 Task: For heading Arial black with underline.  font size for heading18,  'Change the font style of data to'Calibri.  and font size to 9,  Change the alignment of both headline & data to Align center.  In the sheet  ExpenseCat logbook
Action: Mouse moved to (129, 136)
Screenshot: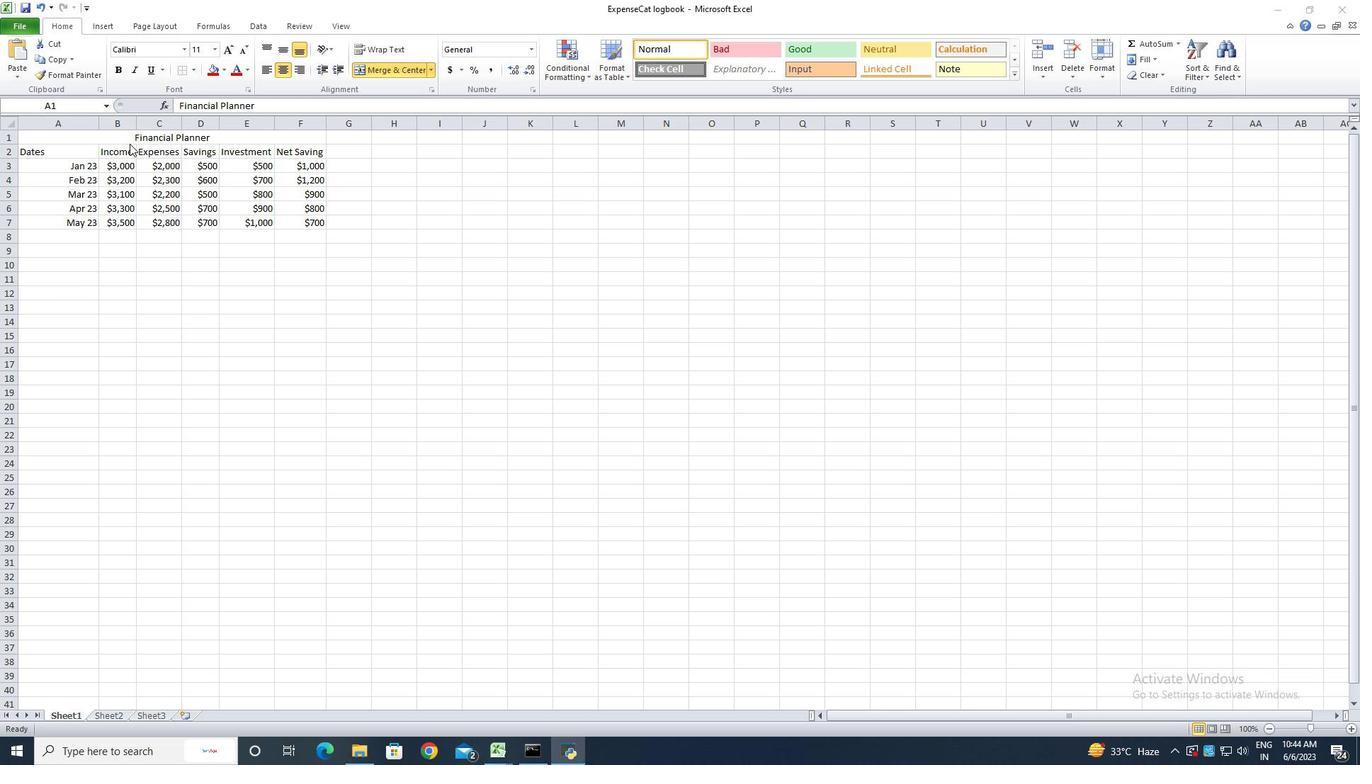 
Action: Mouse pressed left at (129, 136)
Screenshot: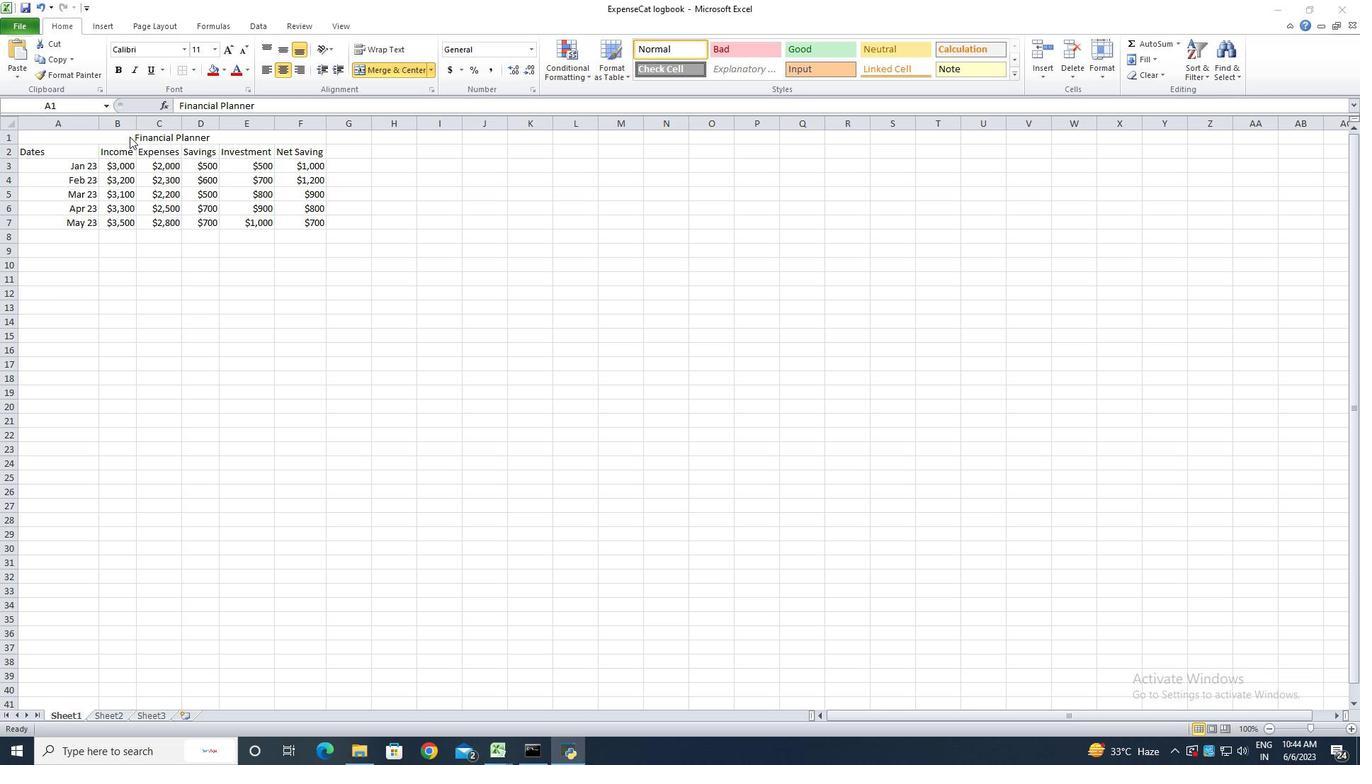 
Action: Mouse moved to (184, 50)
Screenshot: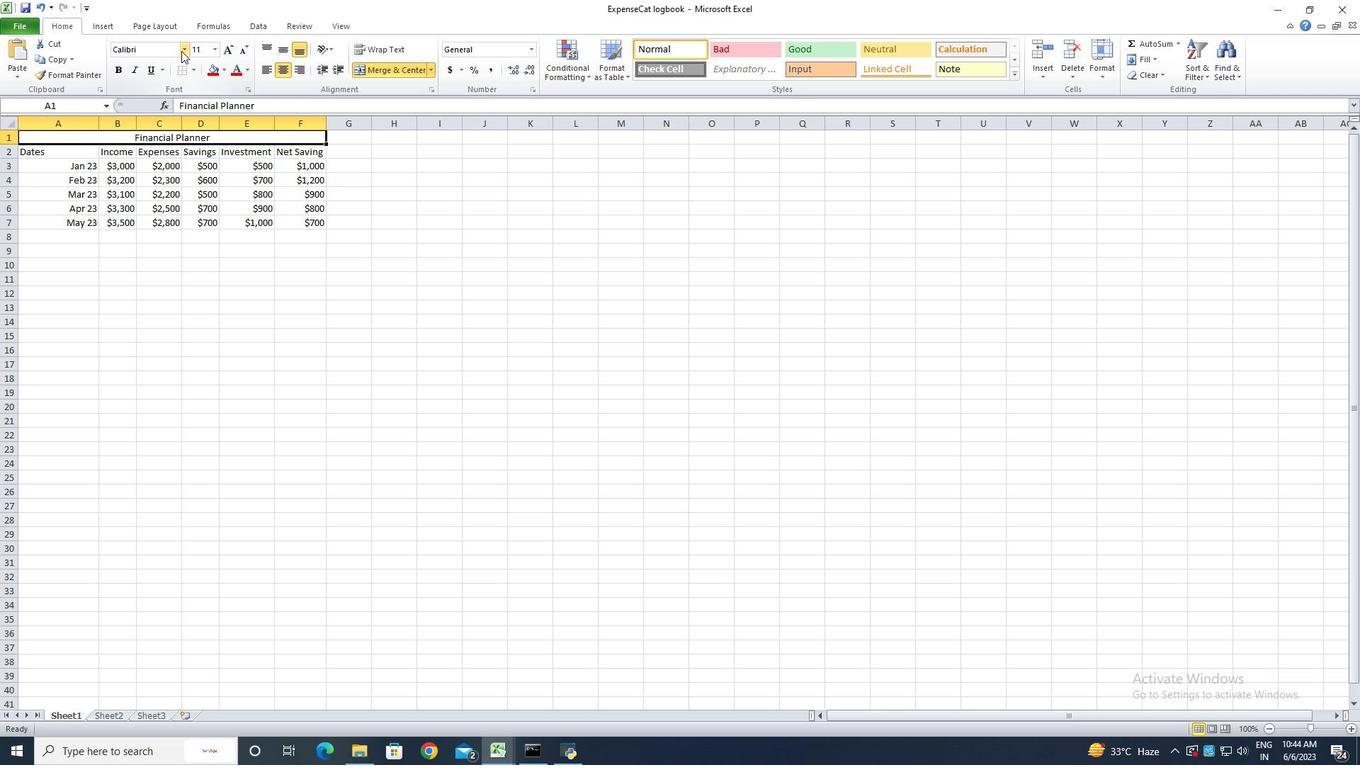 
Action: Mouse pressed left at (184, 50)
Screenshot: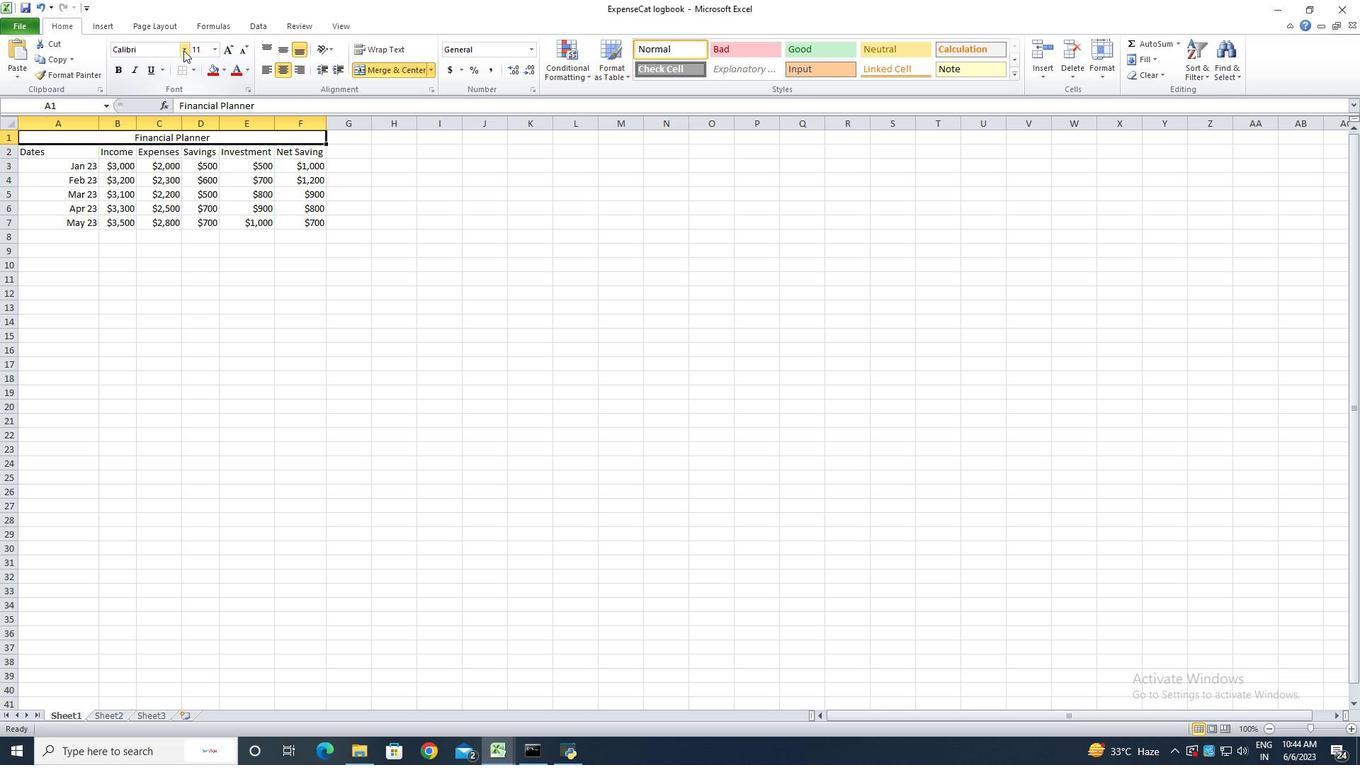 
Action: Mouse moved to (165, 184)
Screenshot: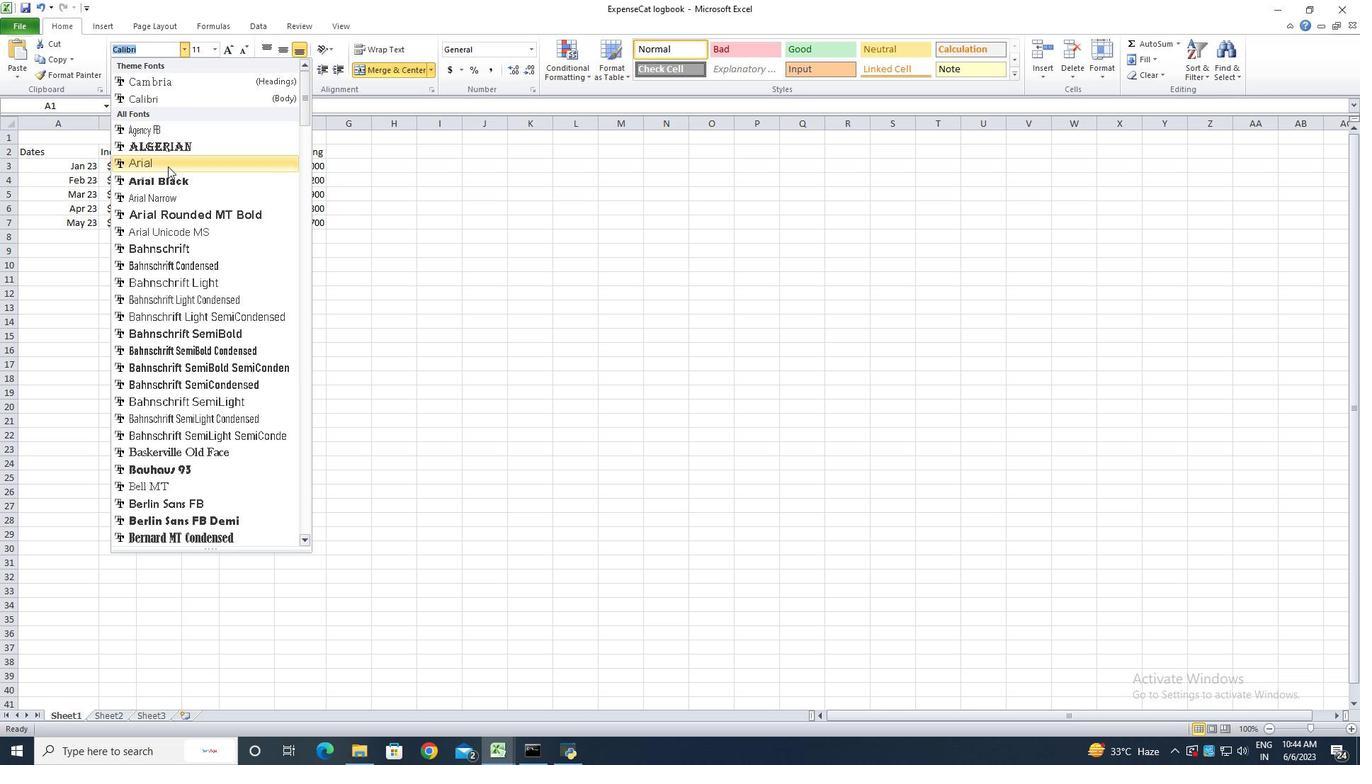 
Action: Mouse pressed left at (165, 184)
Screenshot: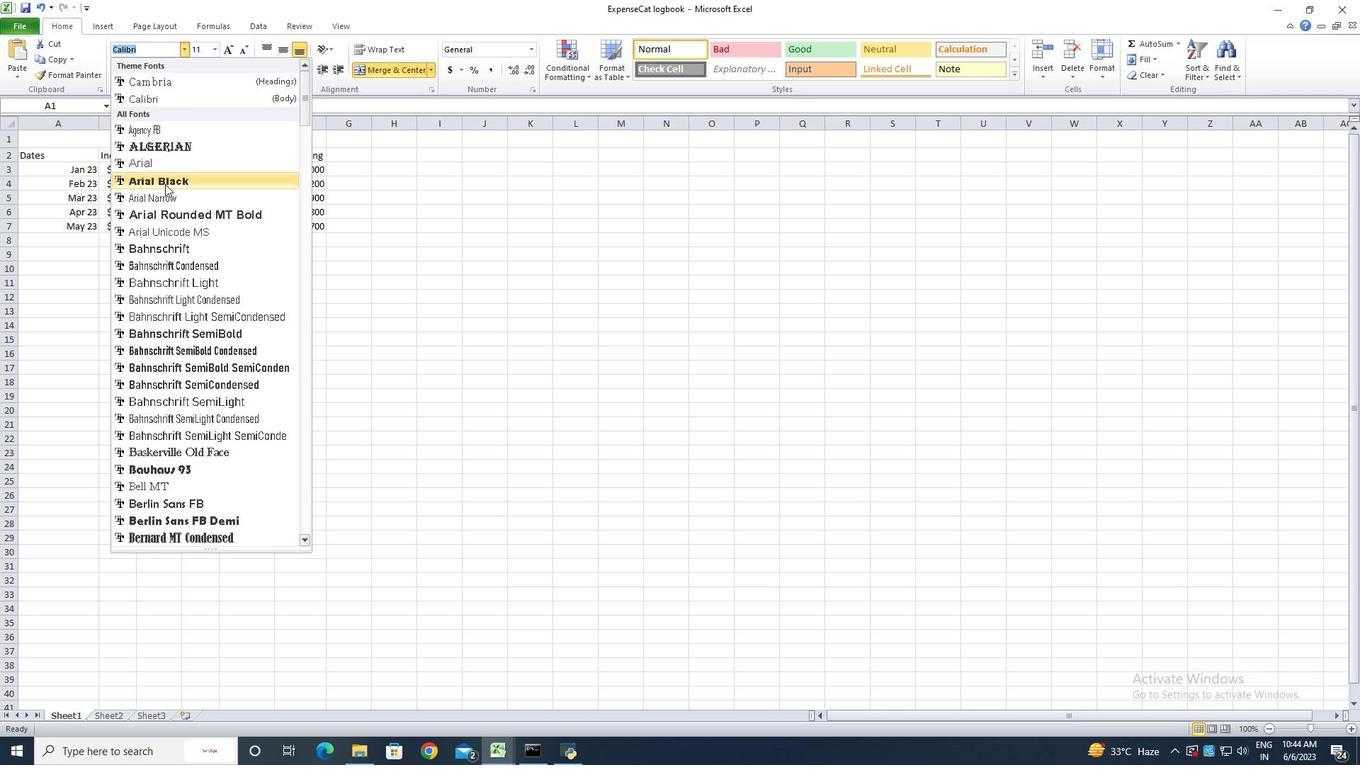 
Action: Mouse moved to (154, 75)
Screenshot: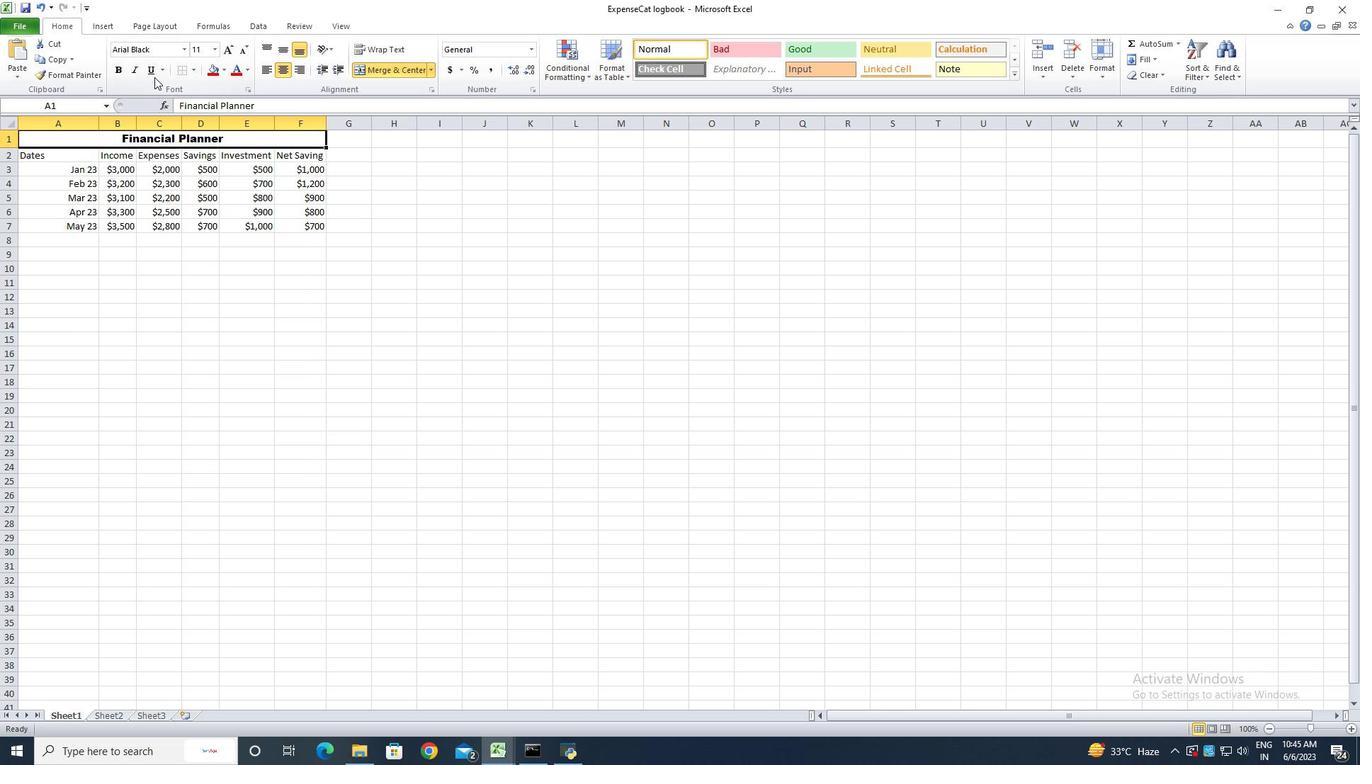 
Action: Mouse pressed left at (154, 75)
Screenshot: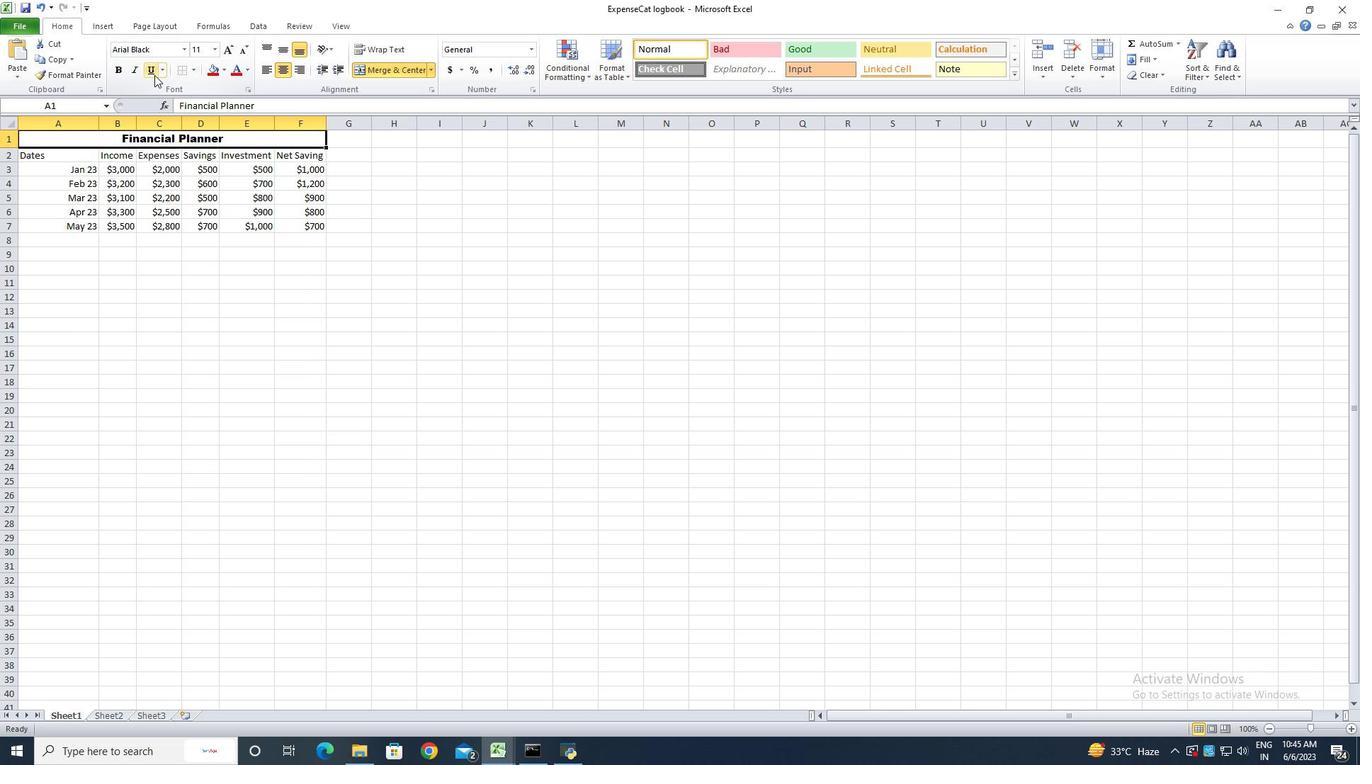
Action: Mouse moved to (230, 48)
Screenshot: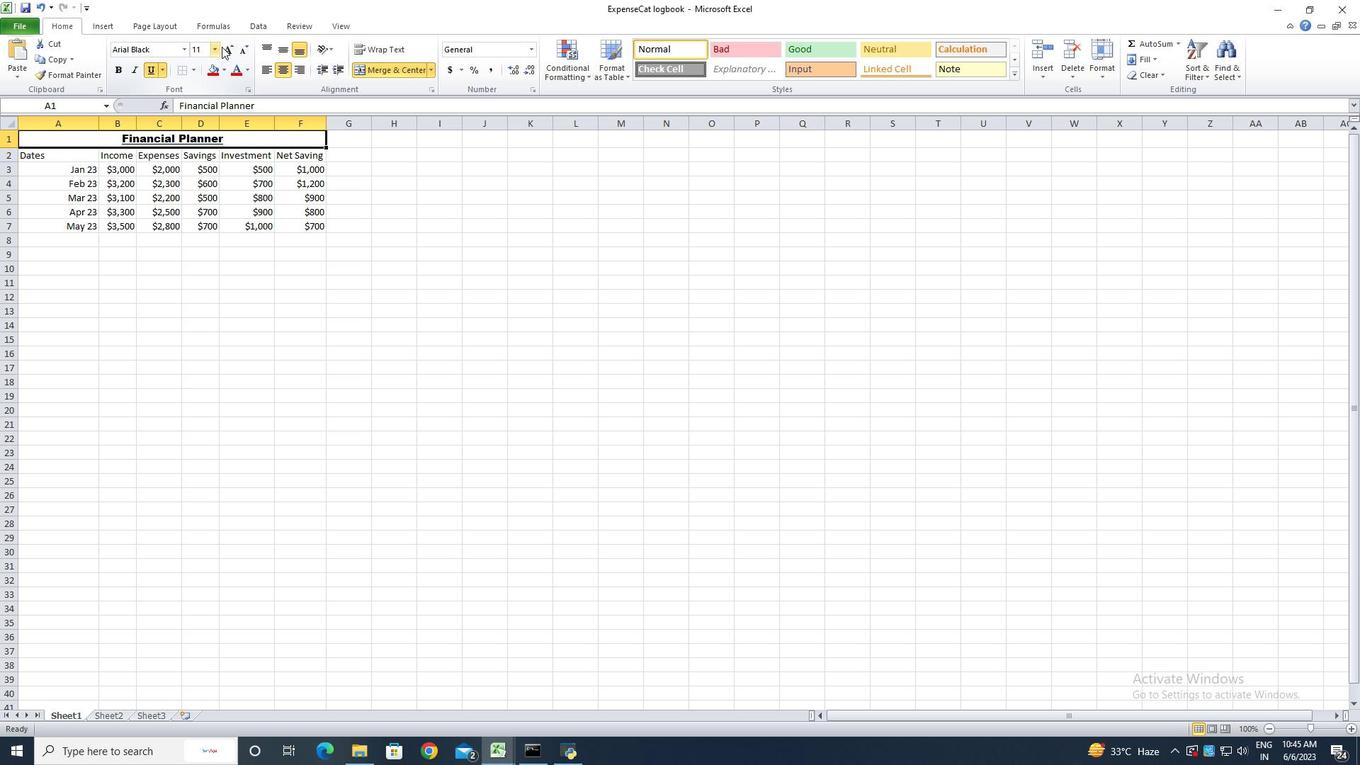 
Action: Mouse pressed left at (230, 48)
Screenshot: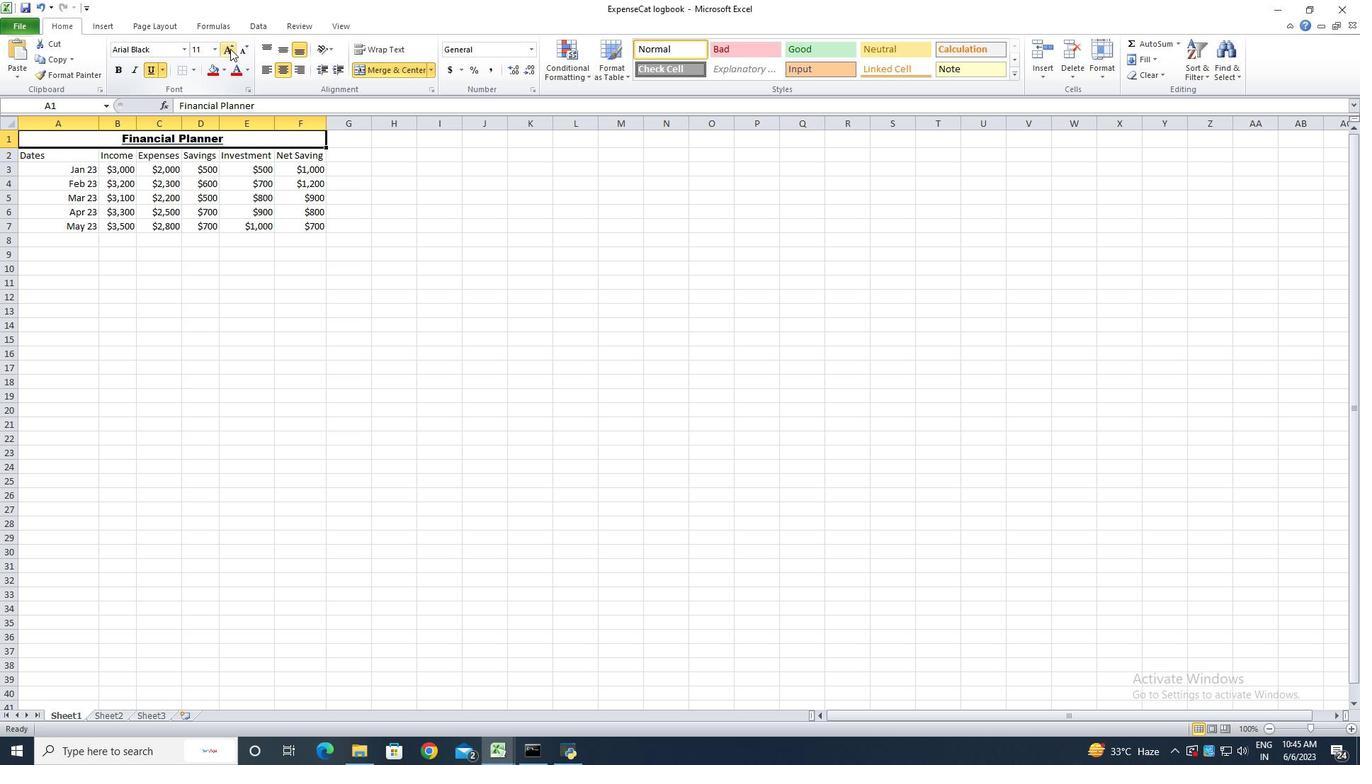 
Action: Mouse pressed left at (230, 48)
Screenshot: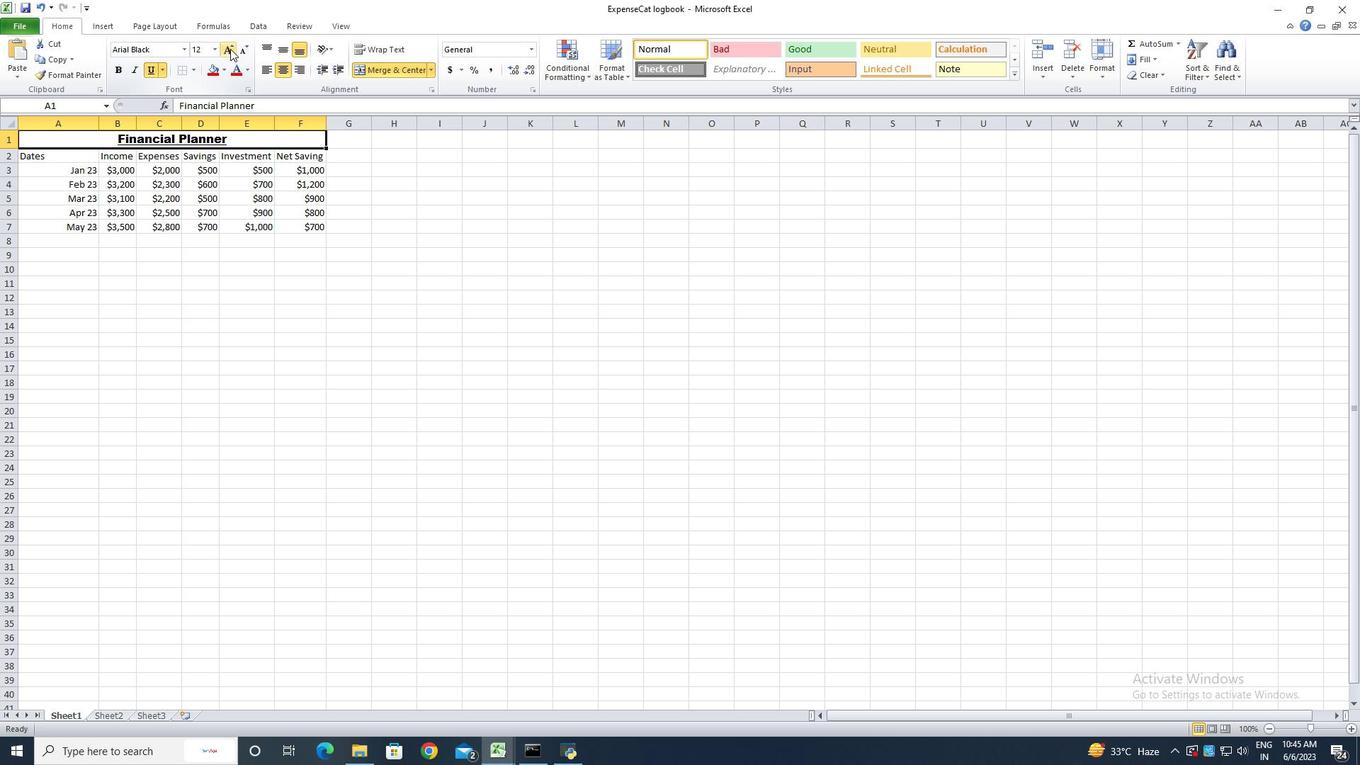 
Action: Mouse pressed left at (230, 48)
Screenshot: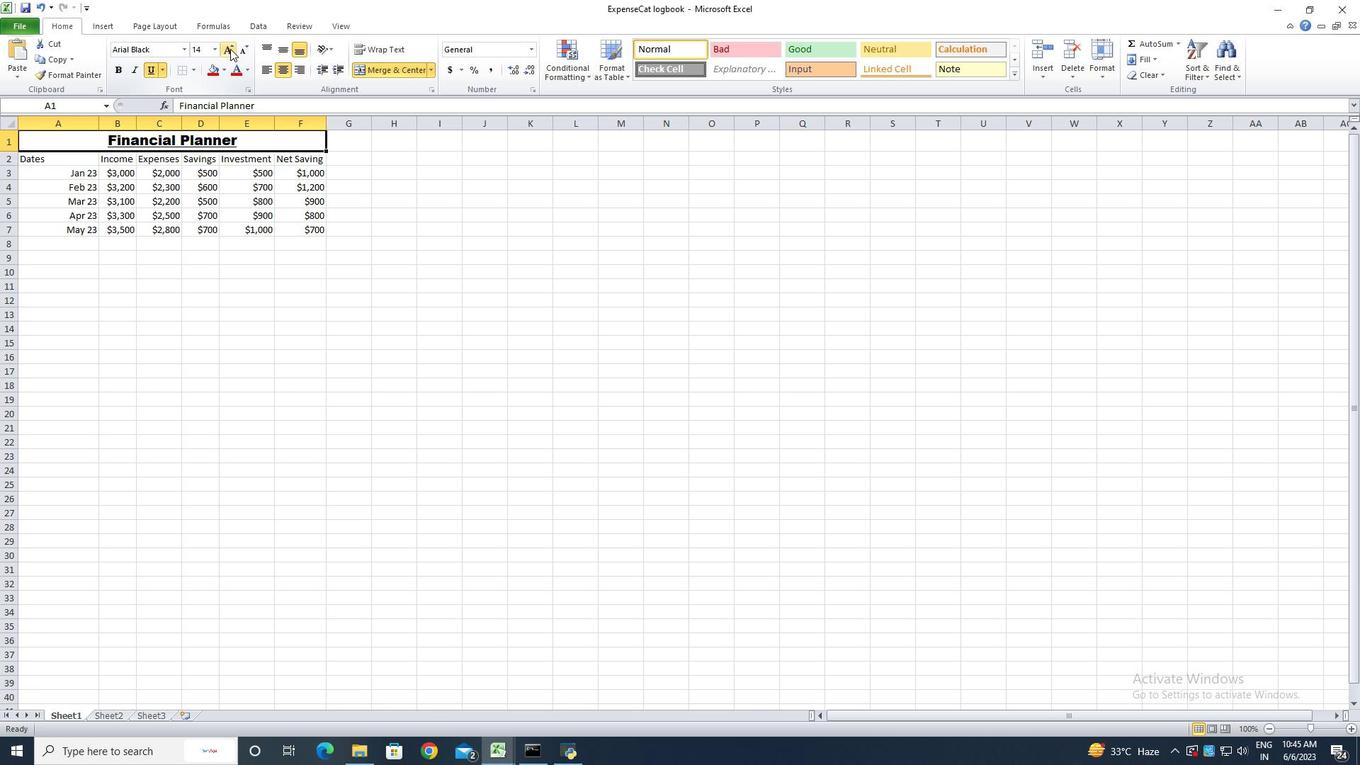 
Action: Mouse pressed left at (230, 48)
Screenshot: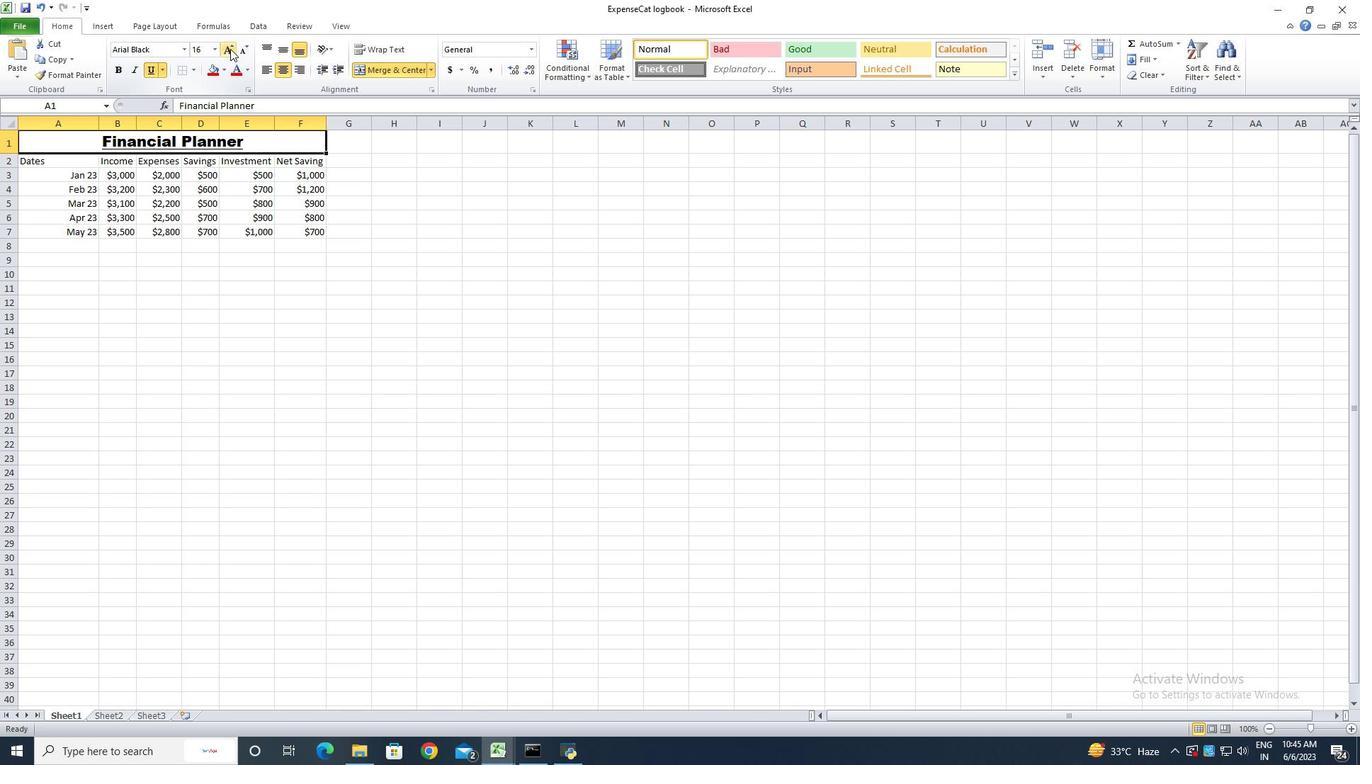 
Action: Mouse moved to (77, 165)
Screenshot: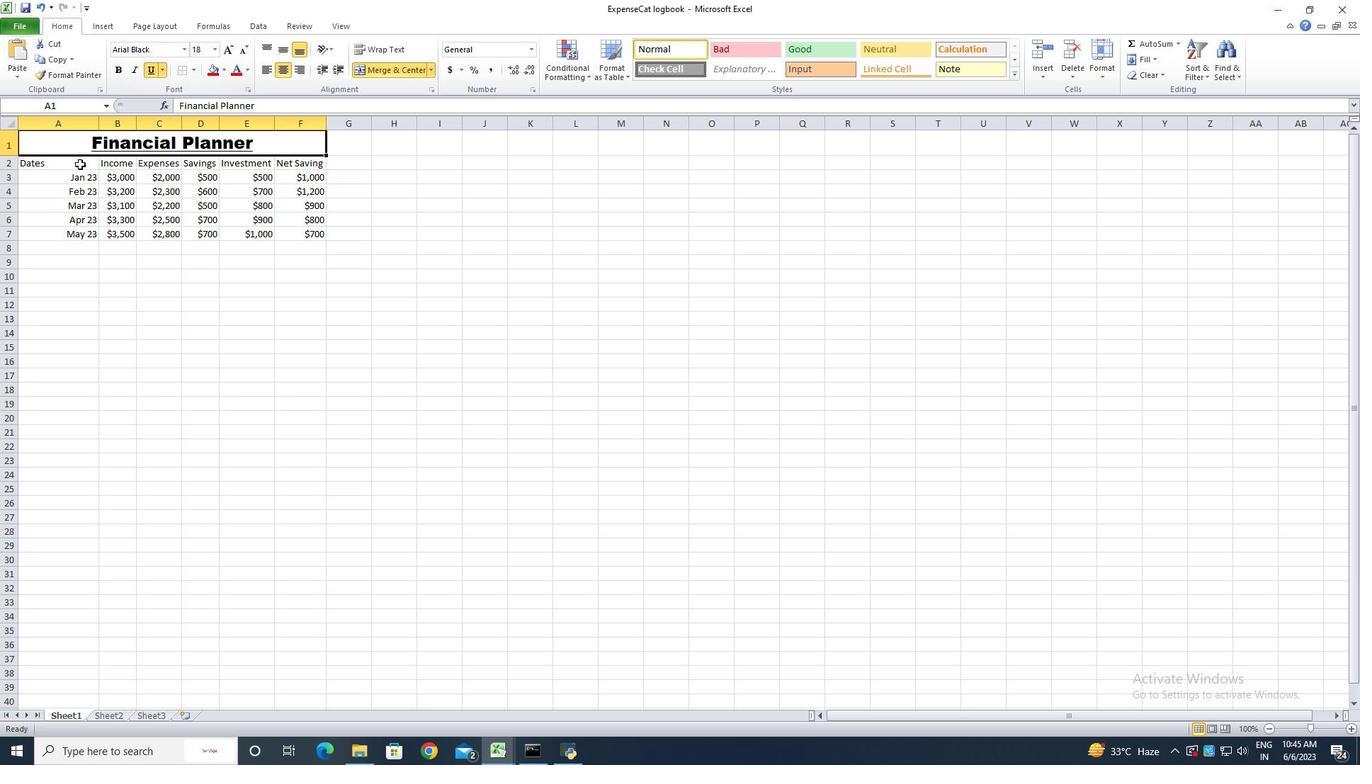 
Action: Mouse pressed left at (77, 165)
Screenshot: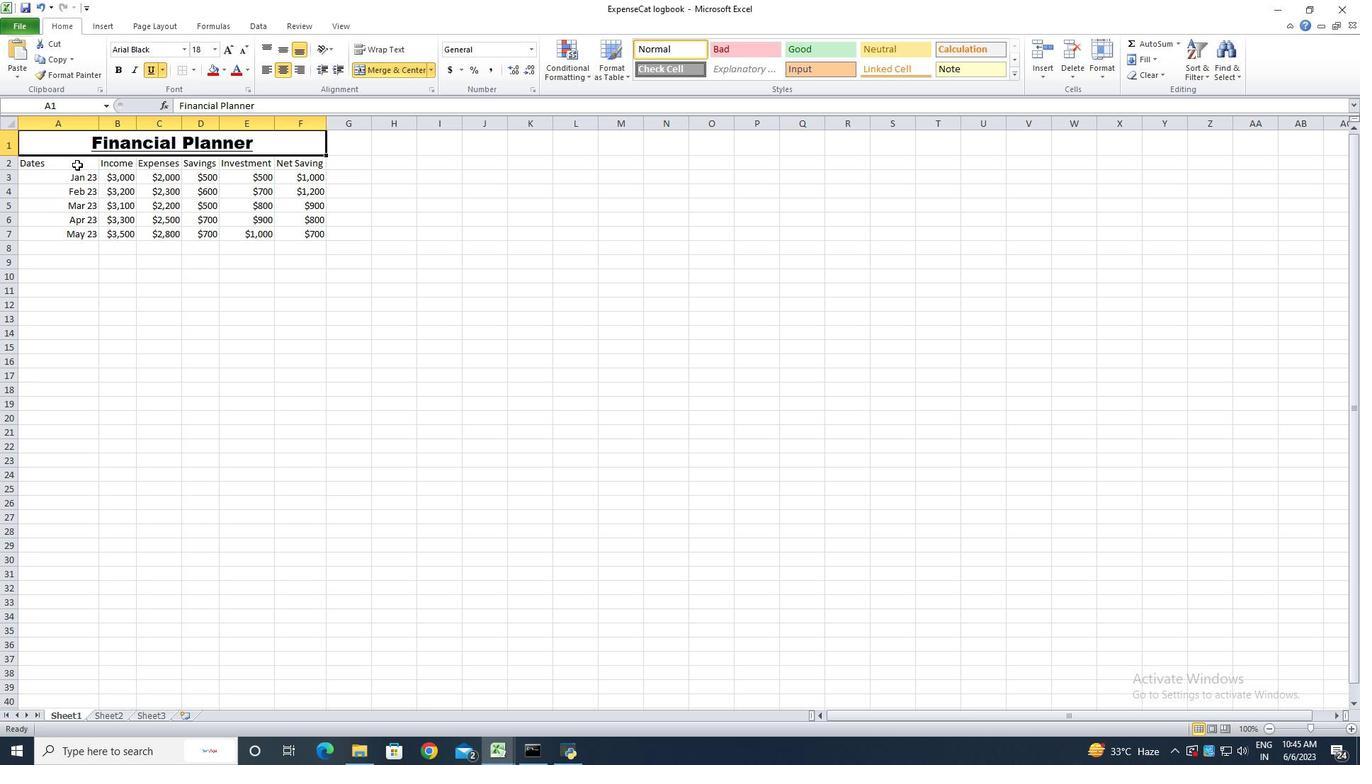 
Action: Mouse moved to (187, 48)
Screenshot: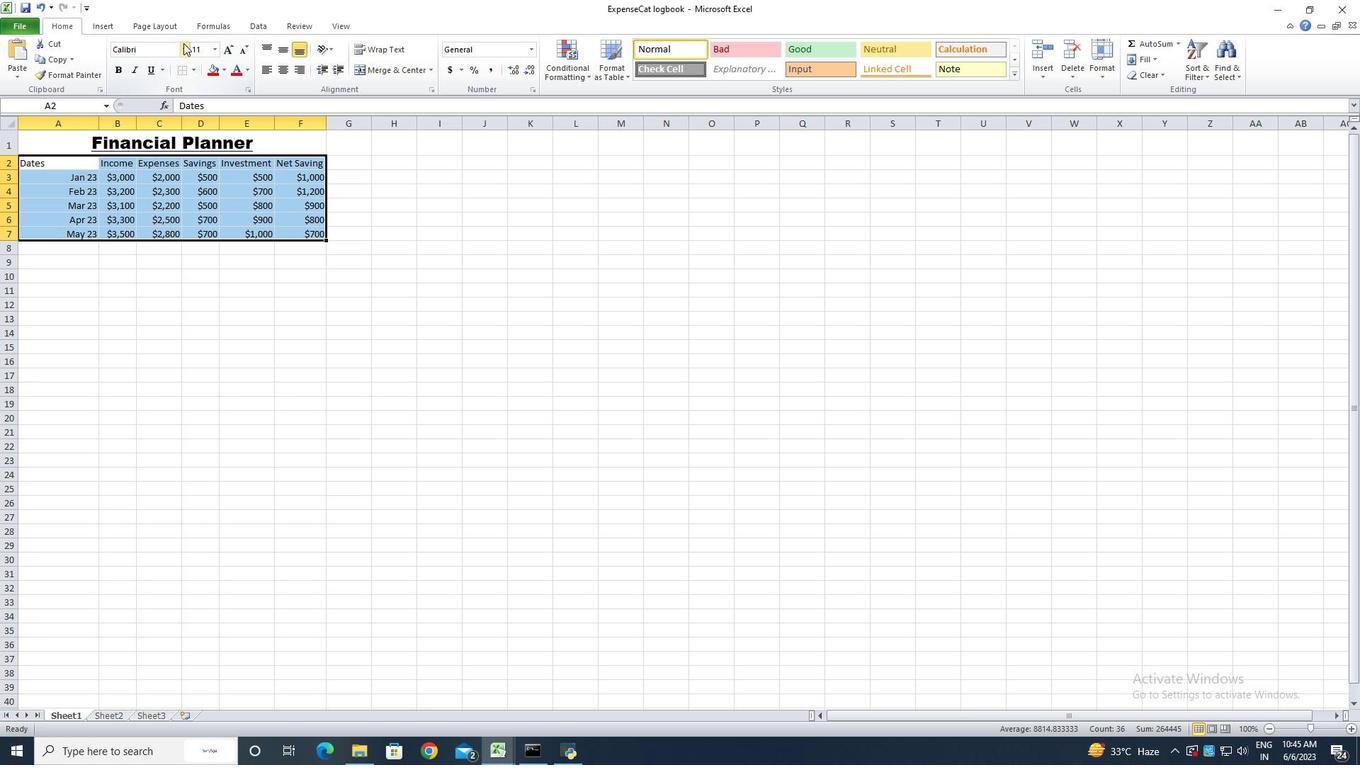 
Action: Mouse pressed left at (187, 48)
Screenshot: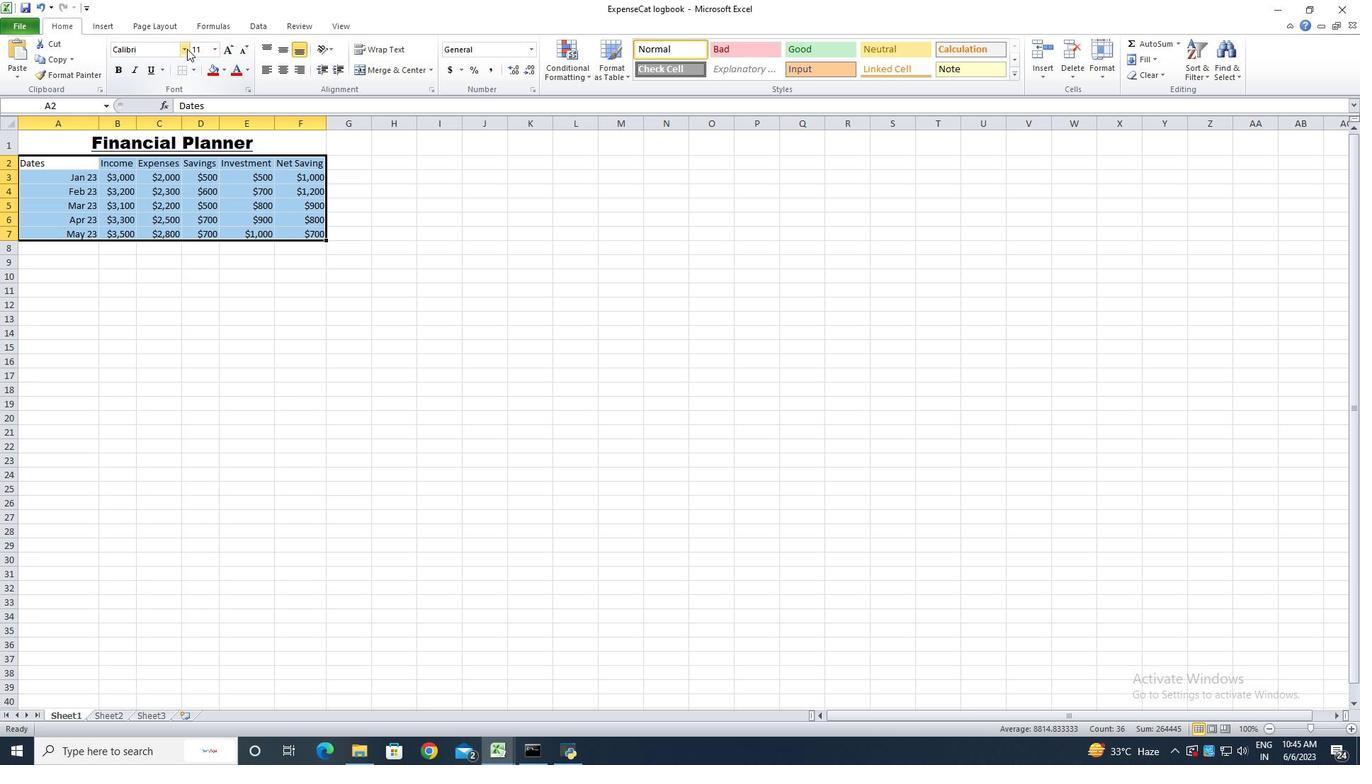 
Action: Mouse moved to (168, 96)
Screenshot: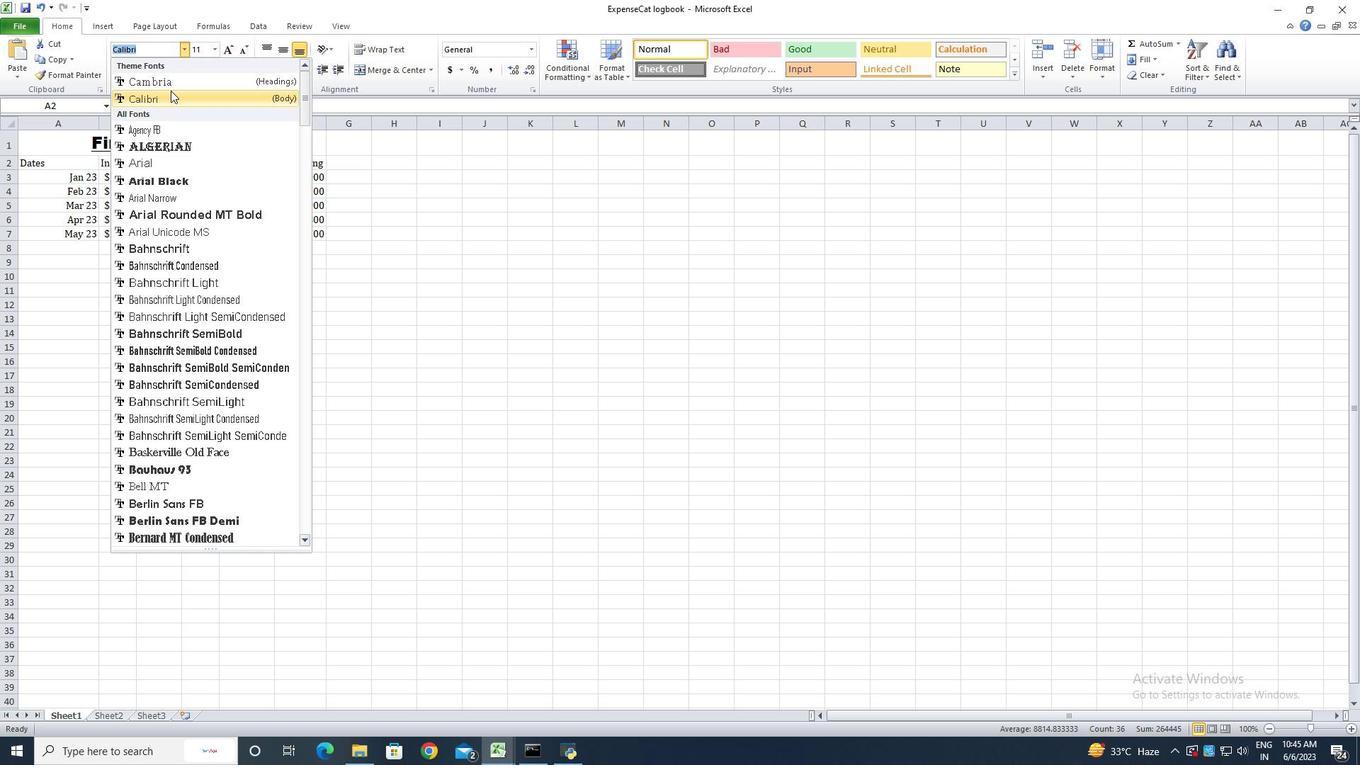 
Action: Mouse pressed left at (168, 96)
Screenshot: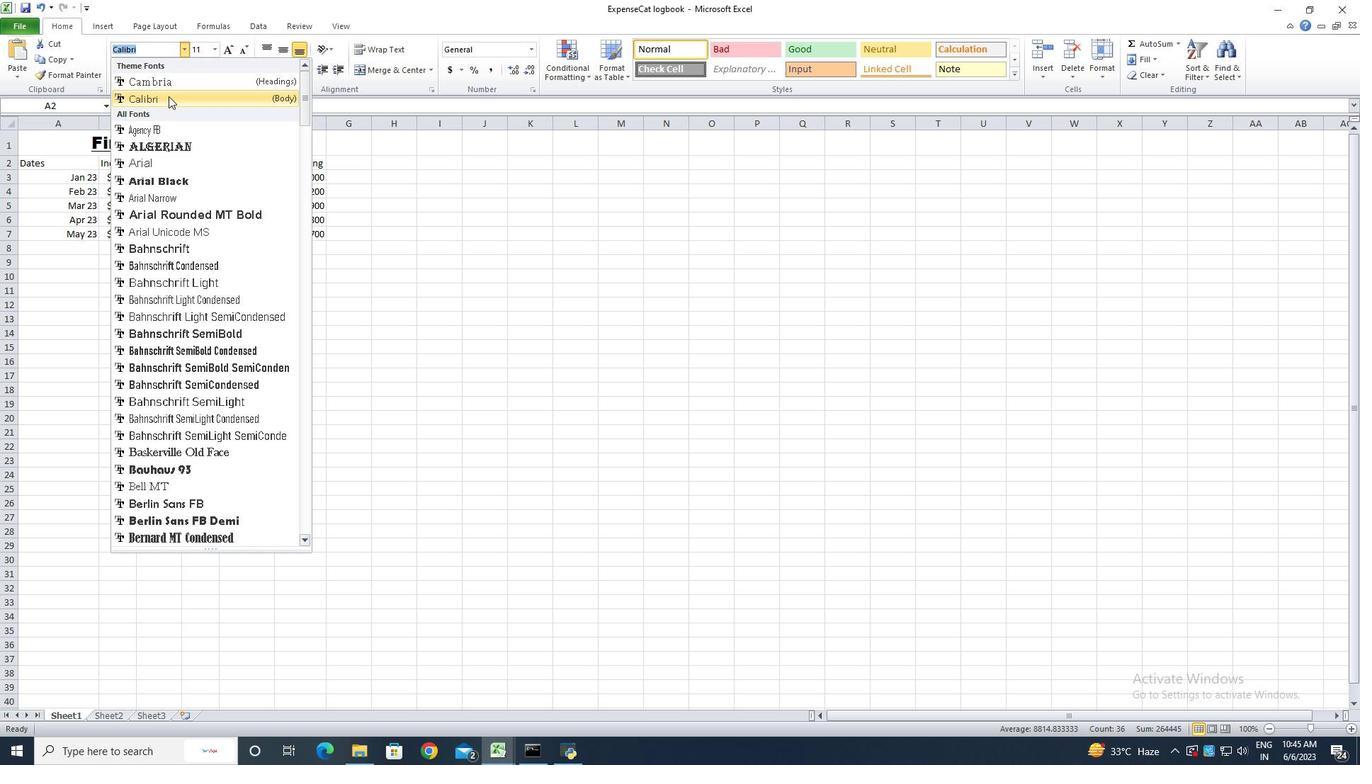 
Action: Mouse moved to (248, 51)
Screenshot: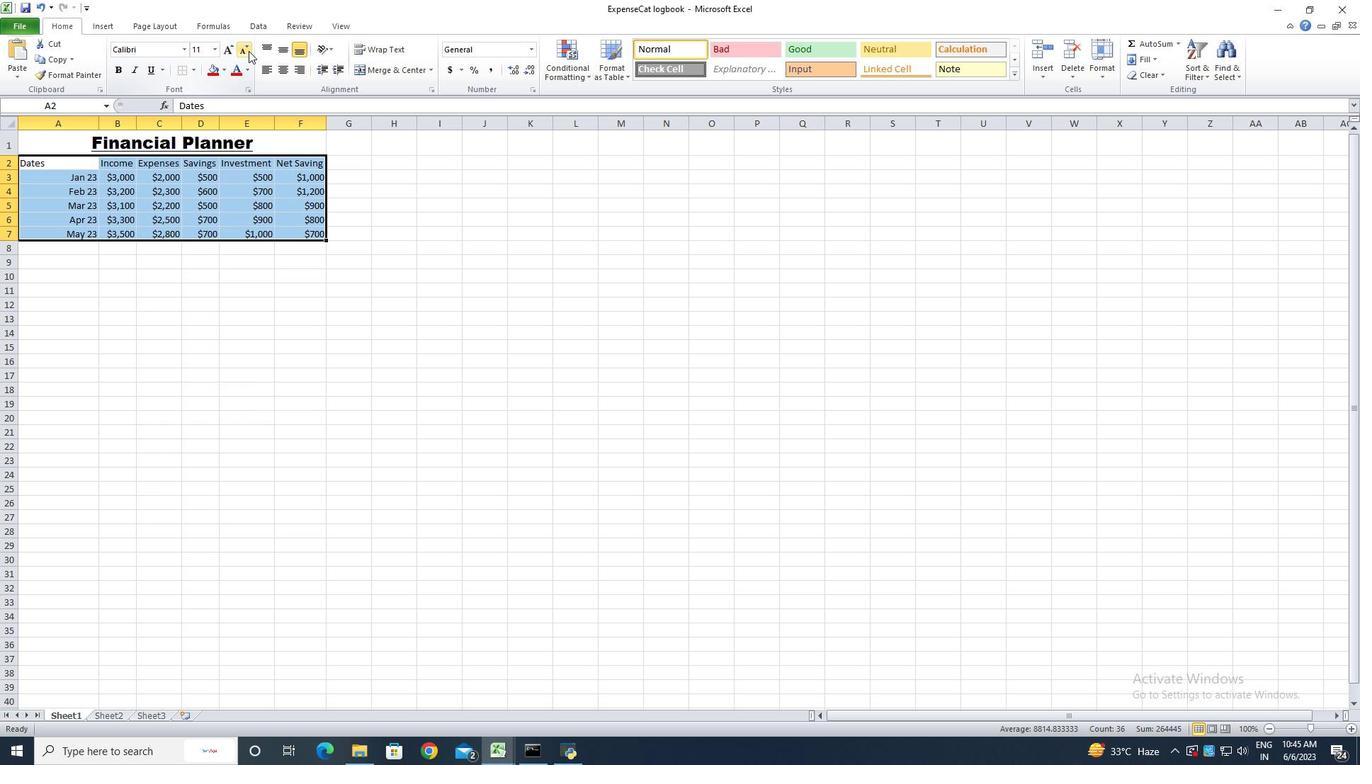 
Action: Mouse pressed left at (248, 51)
Screenshot: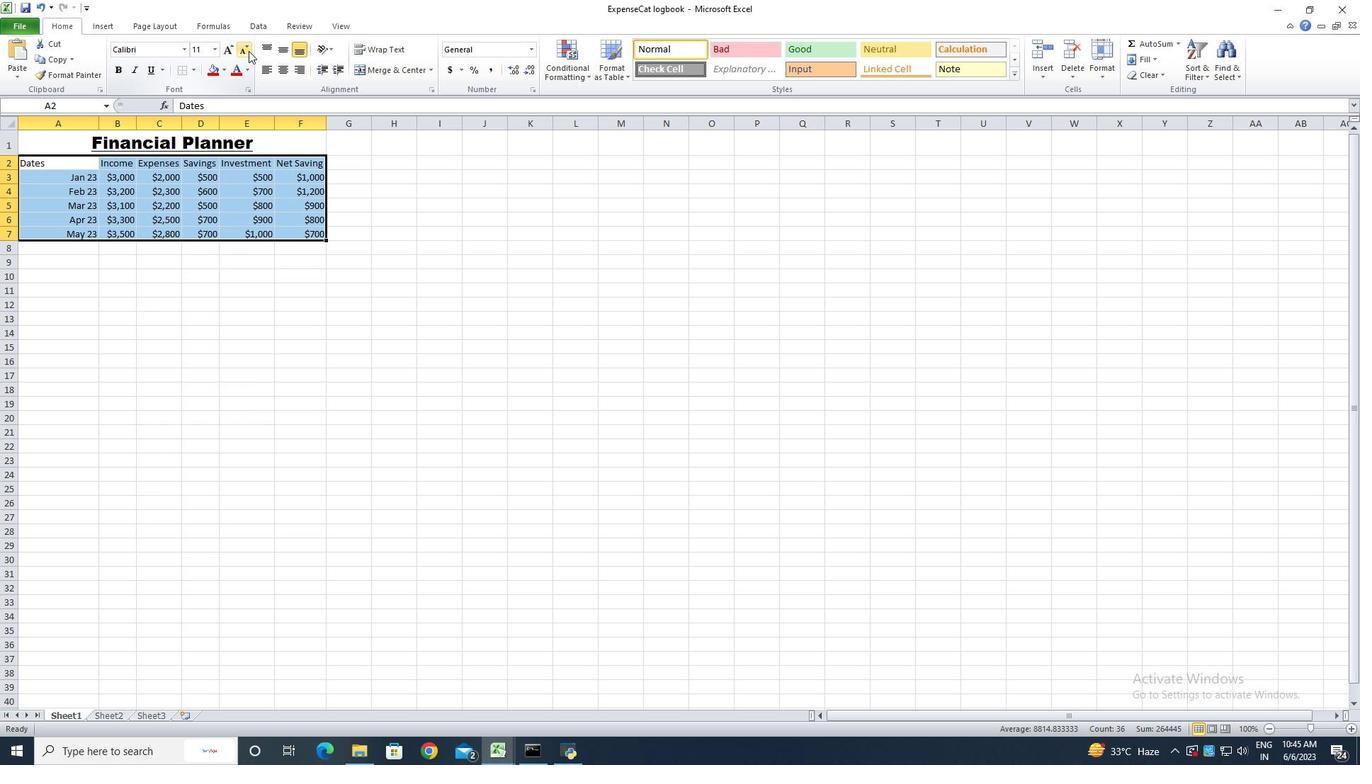 
Action: Mouse pressed left at (248, 51)
Screenshot: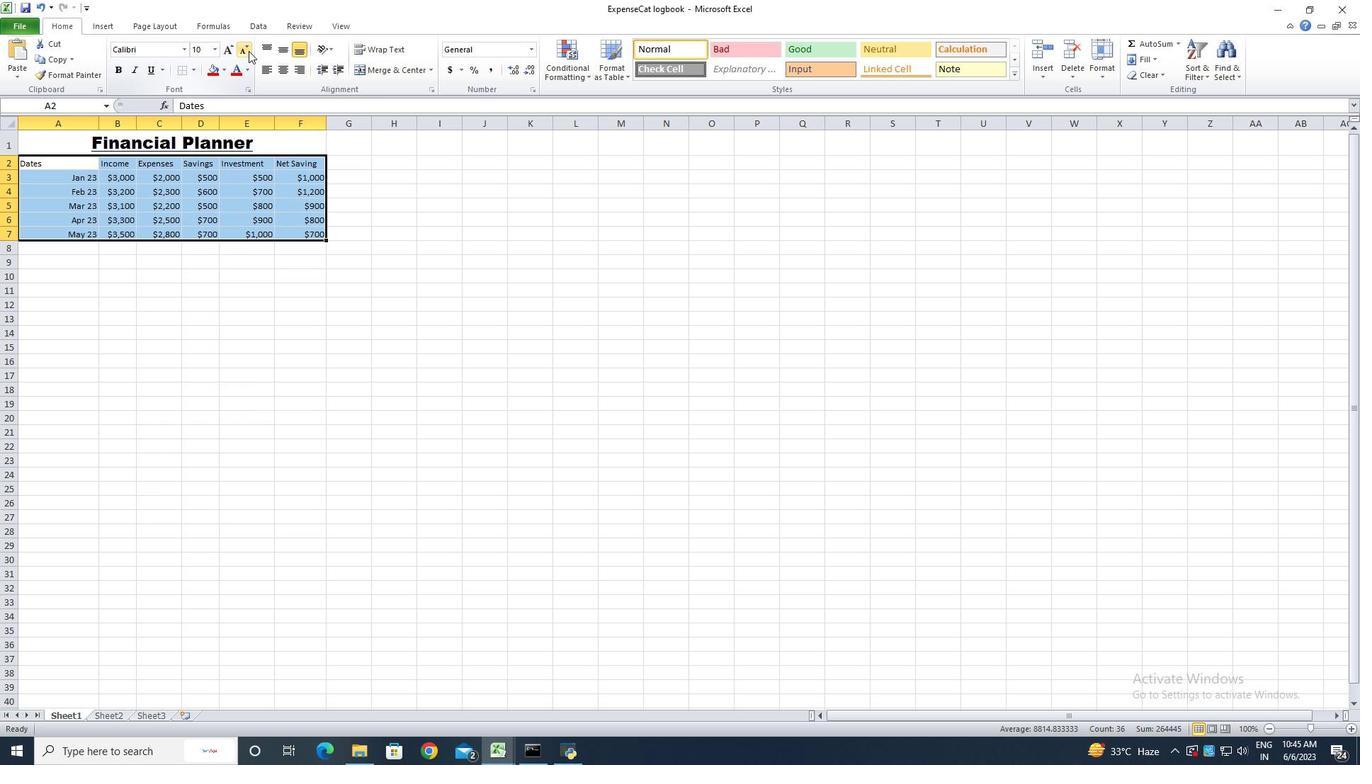 
Action: Mouse moved to (149, 332)
Screenshot: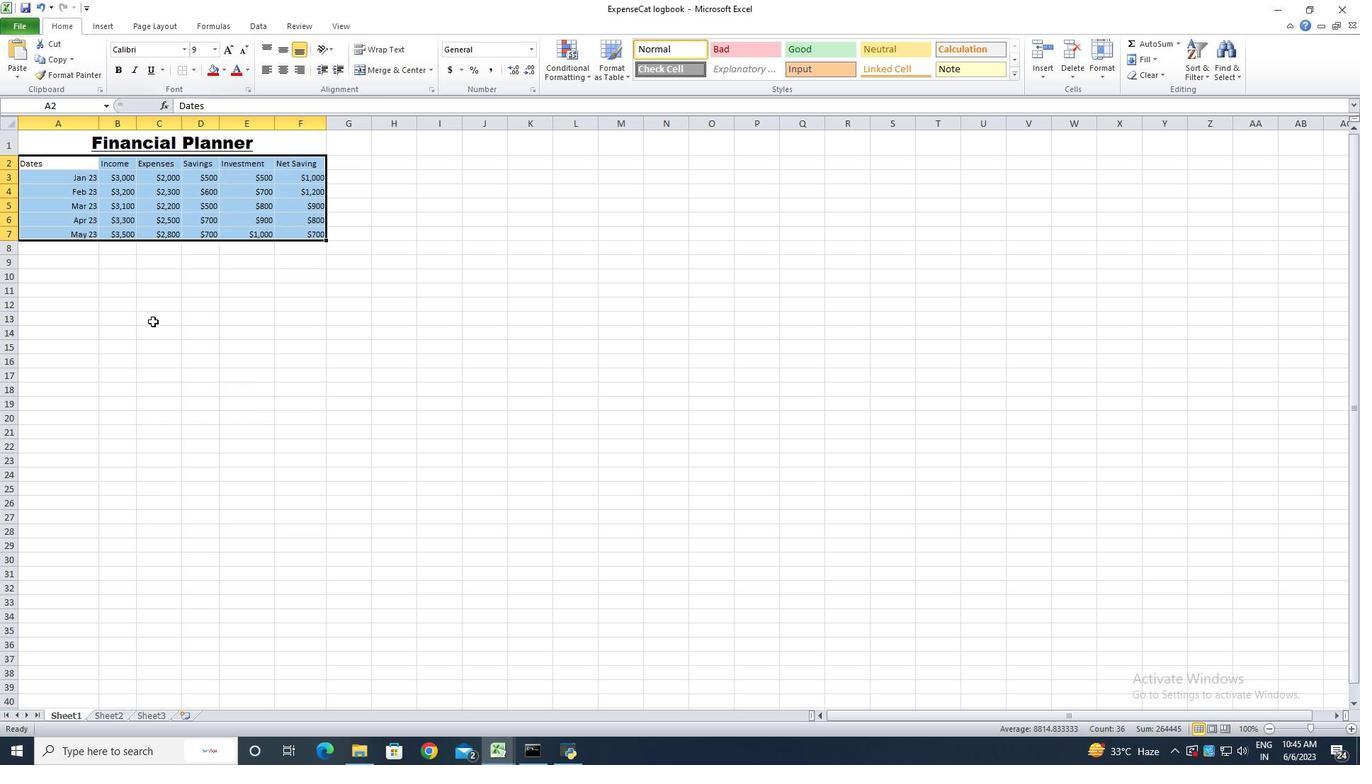 
Action: Mouse pressed left at (149, 332)
Screenshot: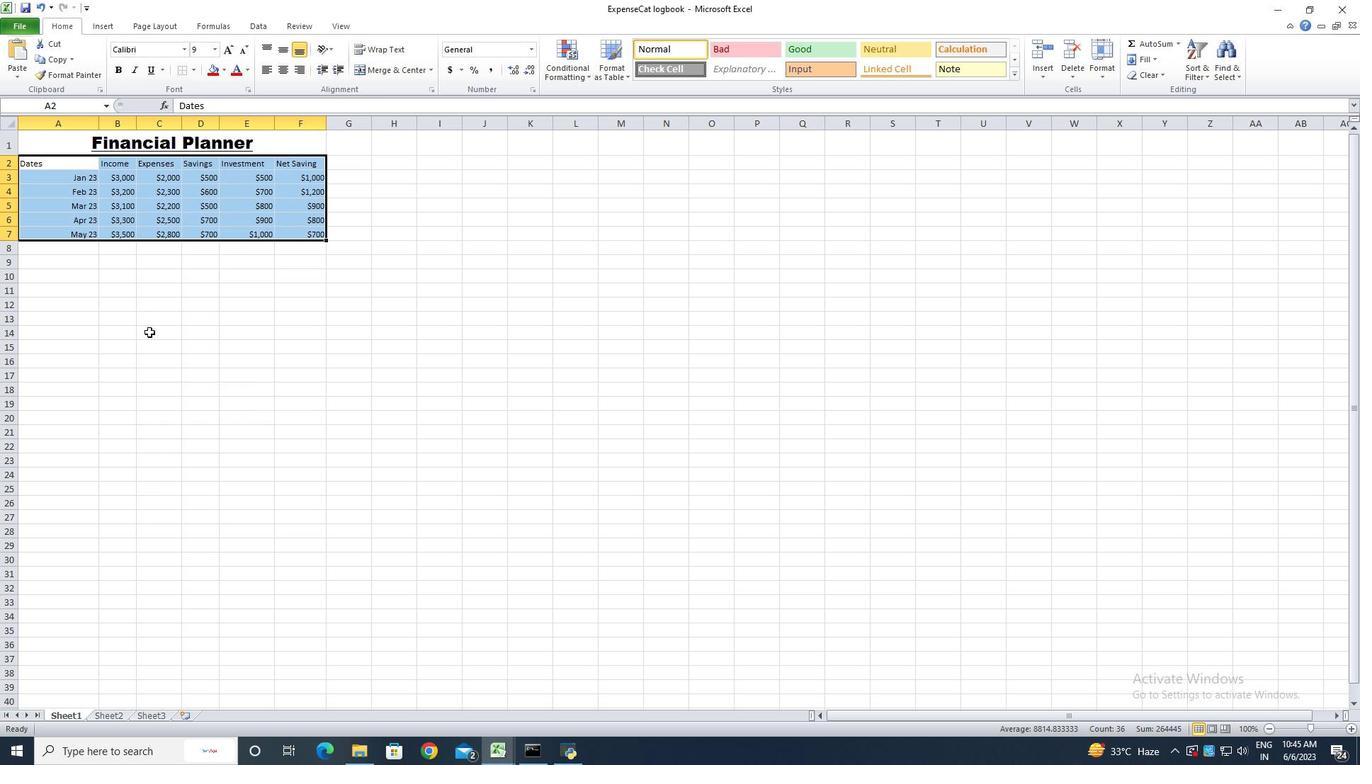 
Action: Mouse moved to (75, 142)
Screenshot: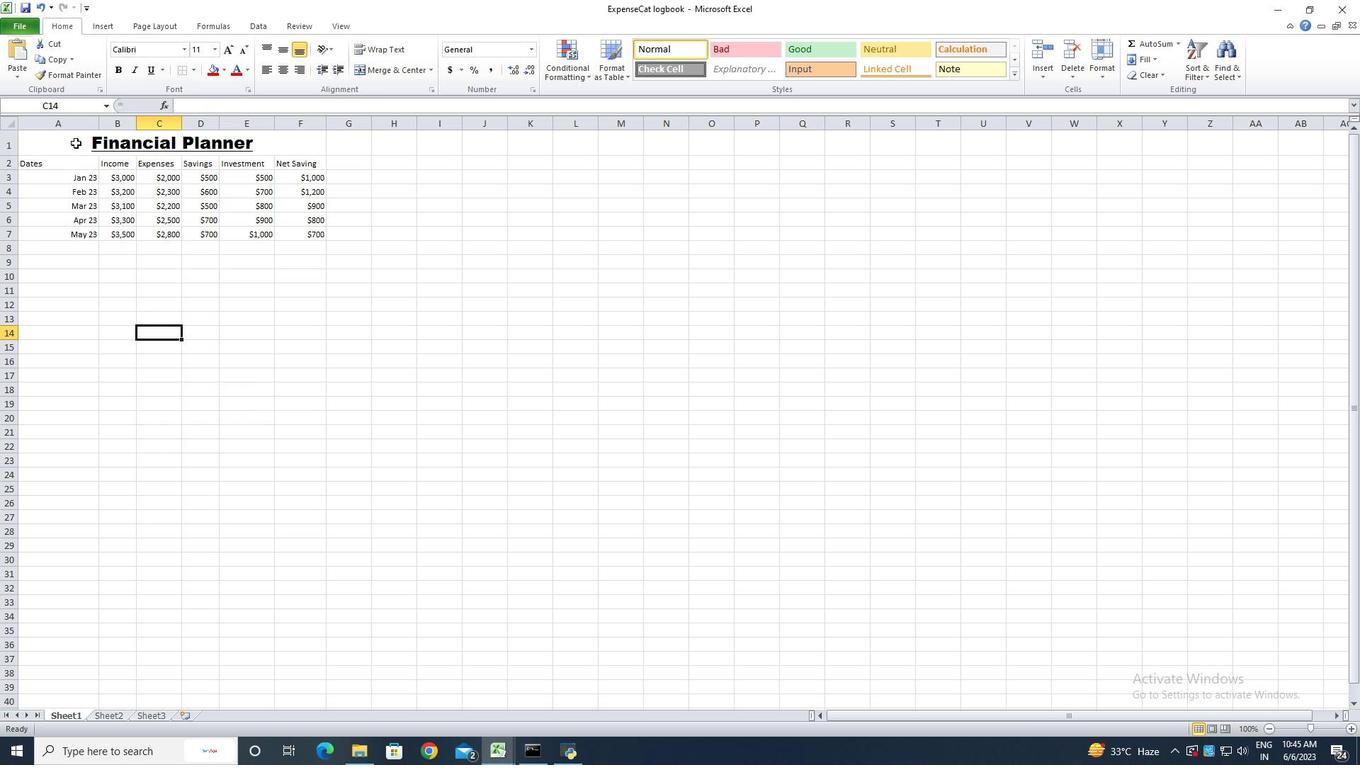 
Action: Mouse pressed left at (75, 142)
Screenshot: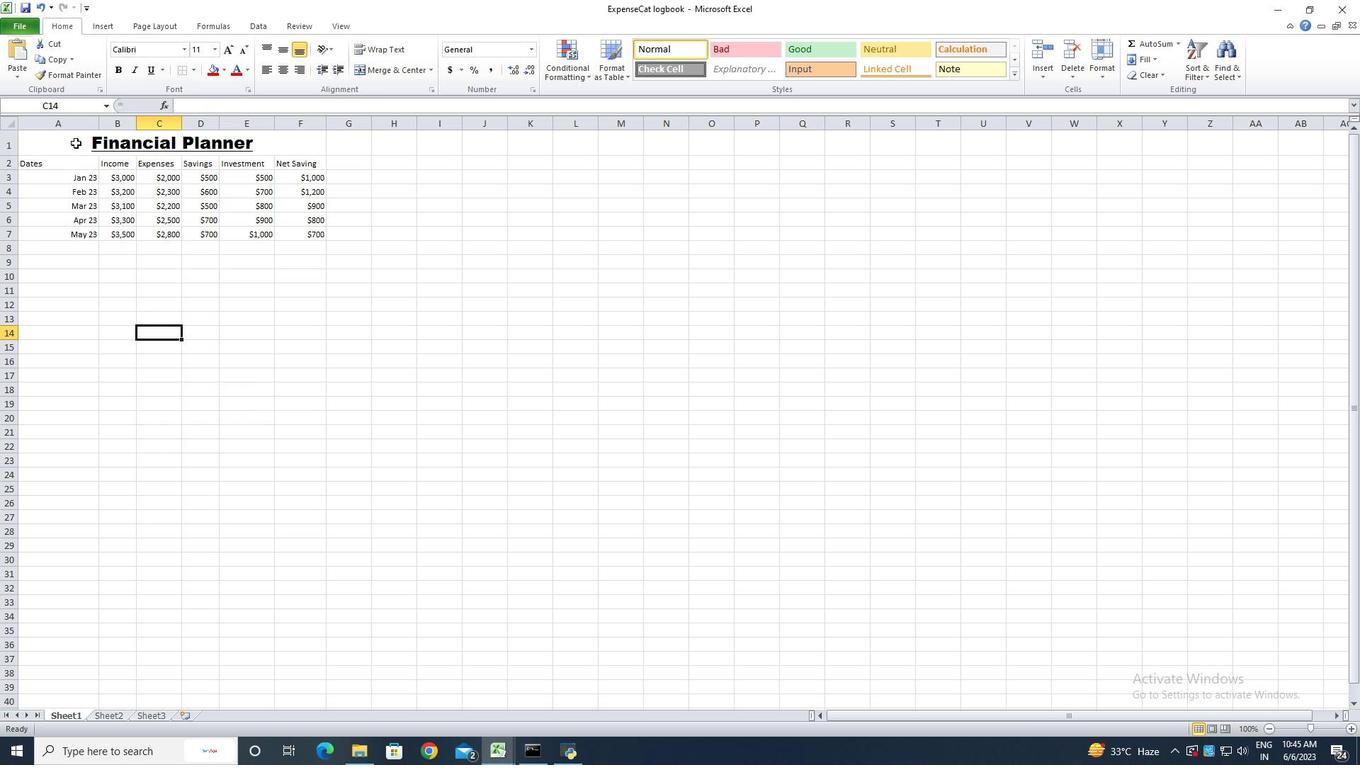 
Action: Mouse moved to (284, 70)
Screenshot: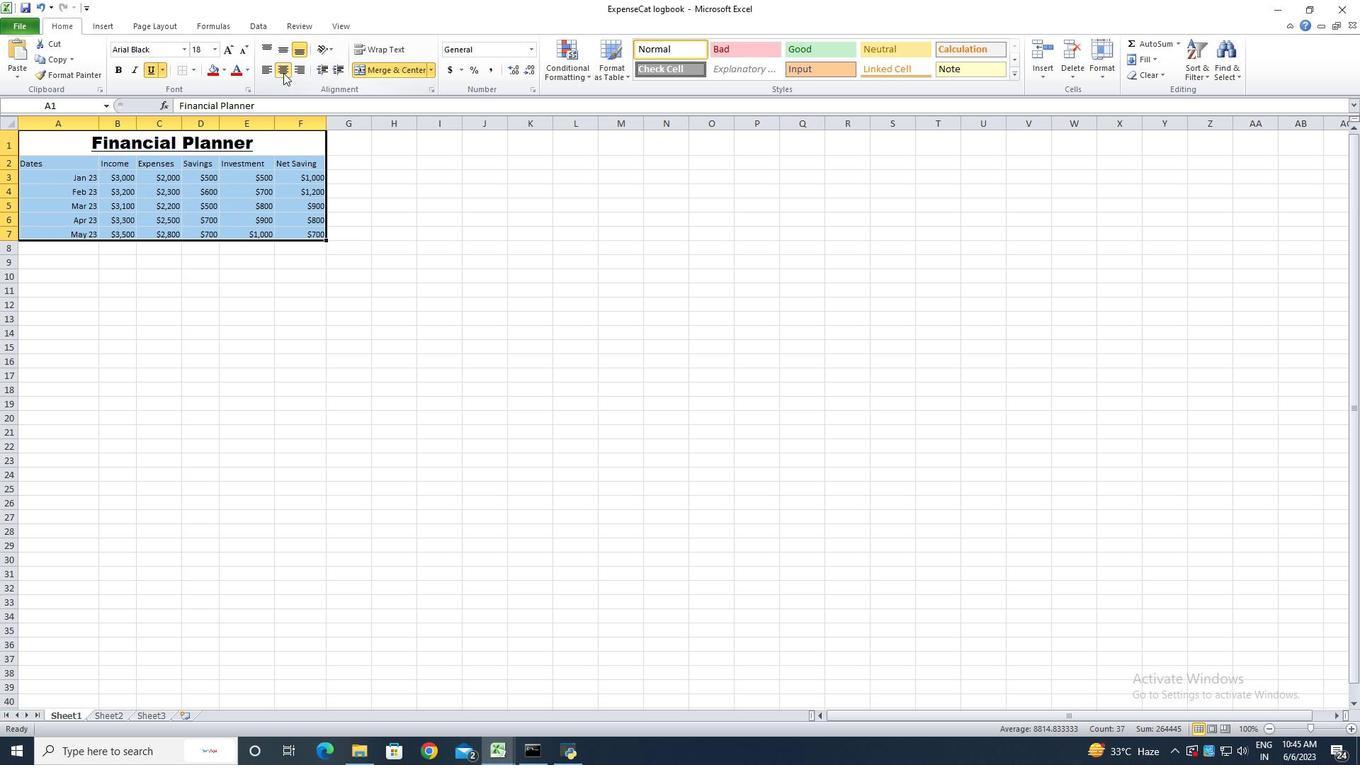 
Action: Mouse pressed left at (284, 70)
Screenshot: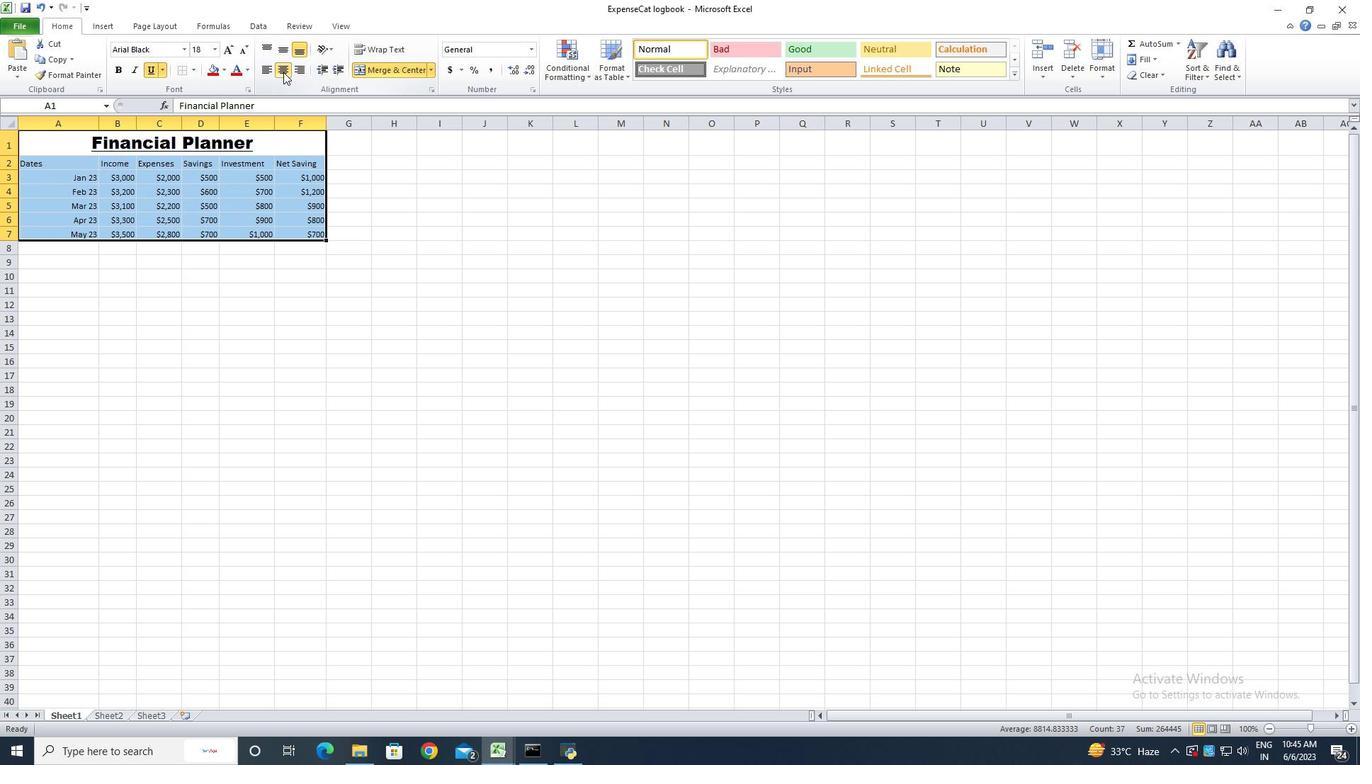 
Action: Mouse pressed left at (284, 70)
Screenshot: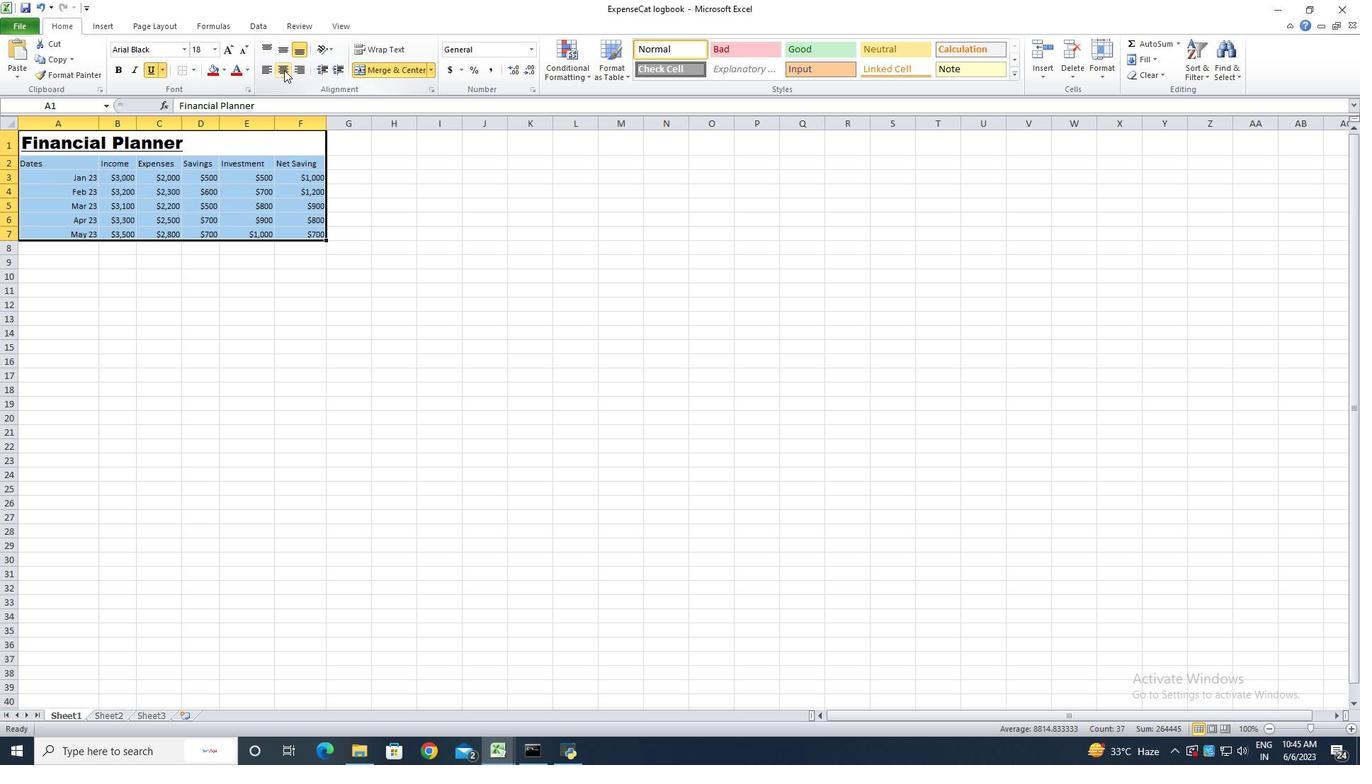
Action: Mouse moved to (292, 275)
Screenshot: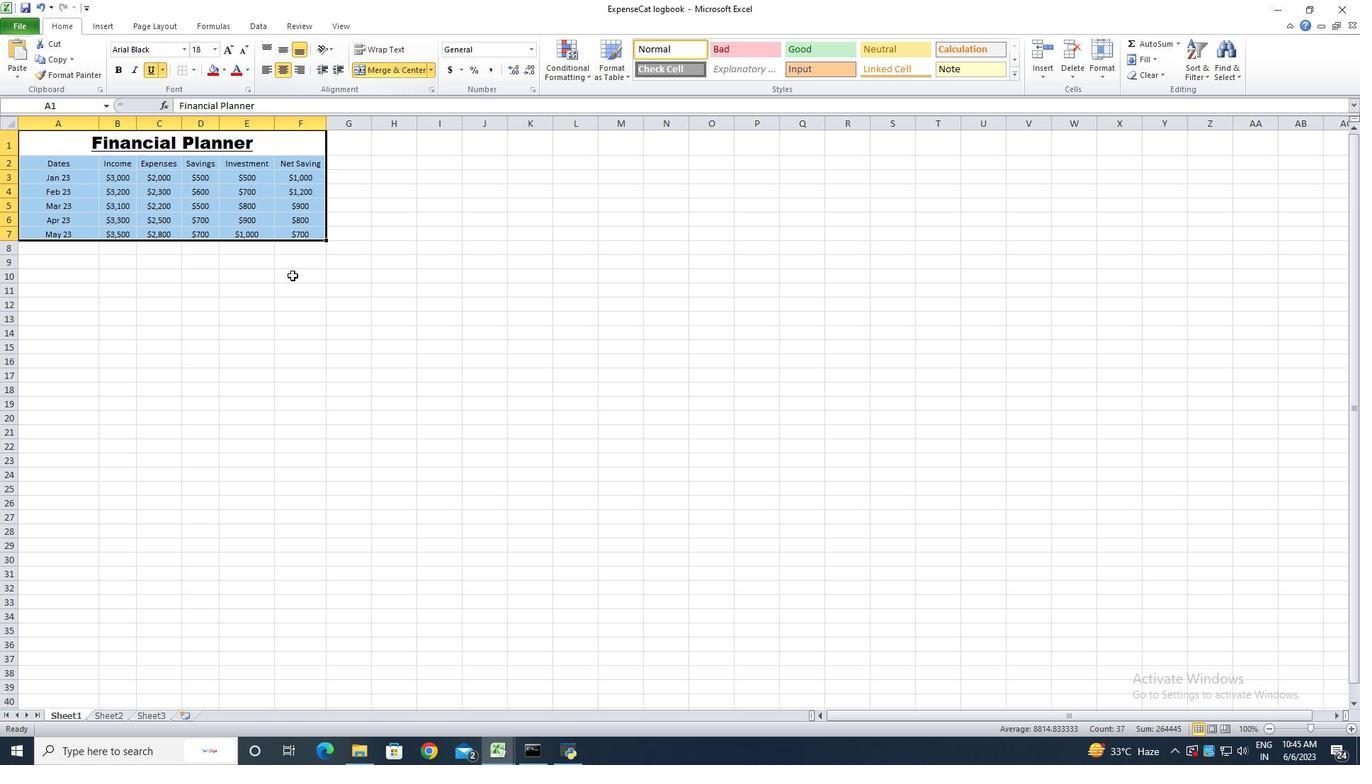 
Action: Mouse pressed left at (292, 275)
Screenshot: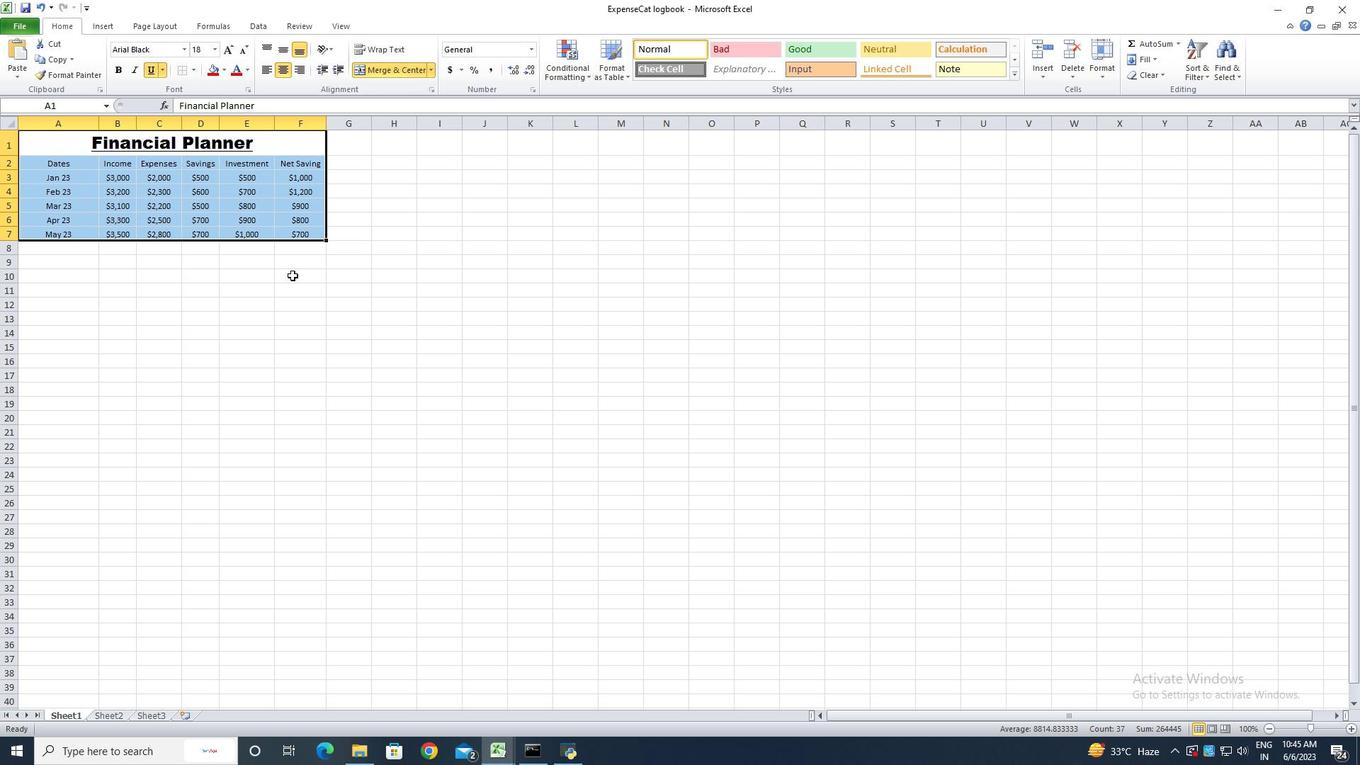 
Action: Key pressed ctrl+S<'\x13'><'\x13'><'\x13'>
Screenshot: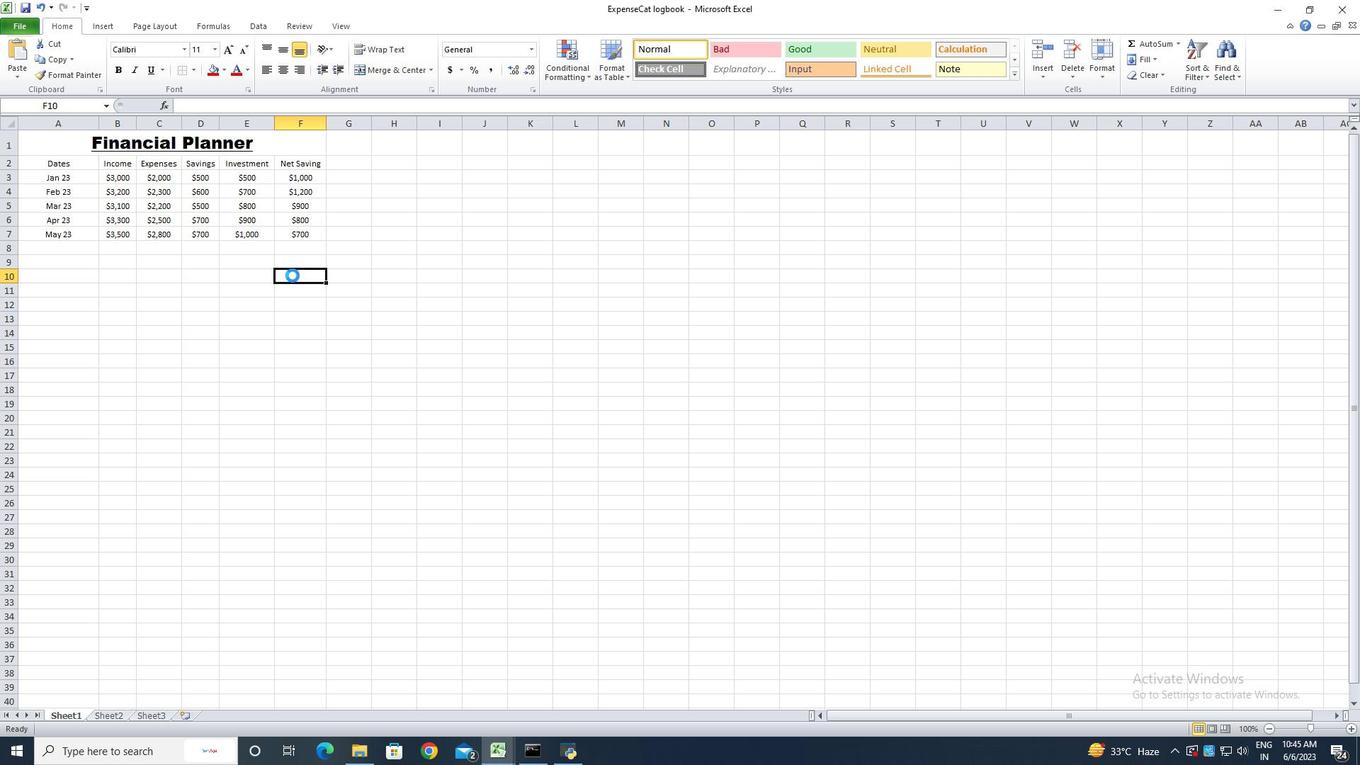 
